 Task: In the  document bpa.doc ,insert the clipart between heading and points ' search for pyramid ' and adjust the shape height to  '2.7''
Action: Mouse moved to (92, 21)
Screenshot: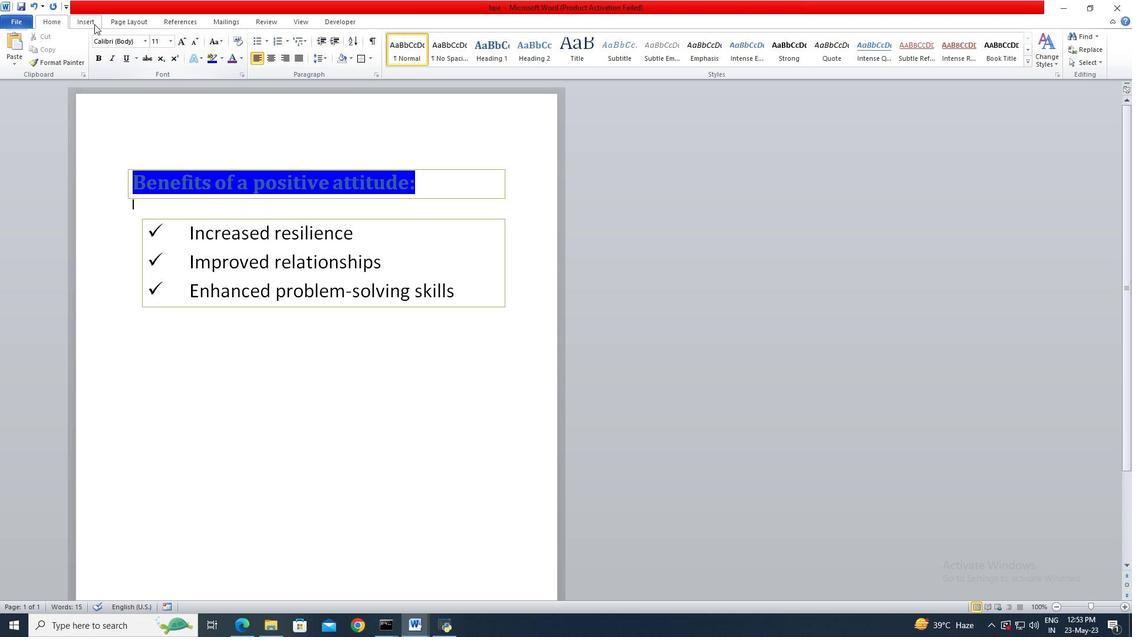 
Action: Mouse pressed left at (92, 21)
Screenshot: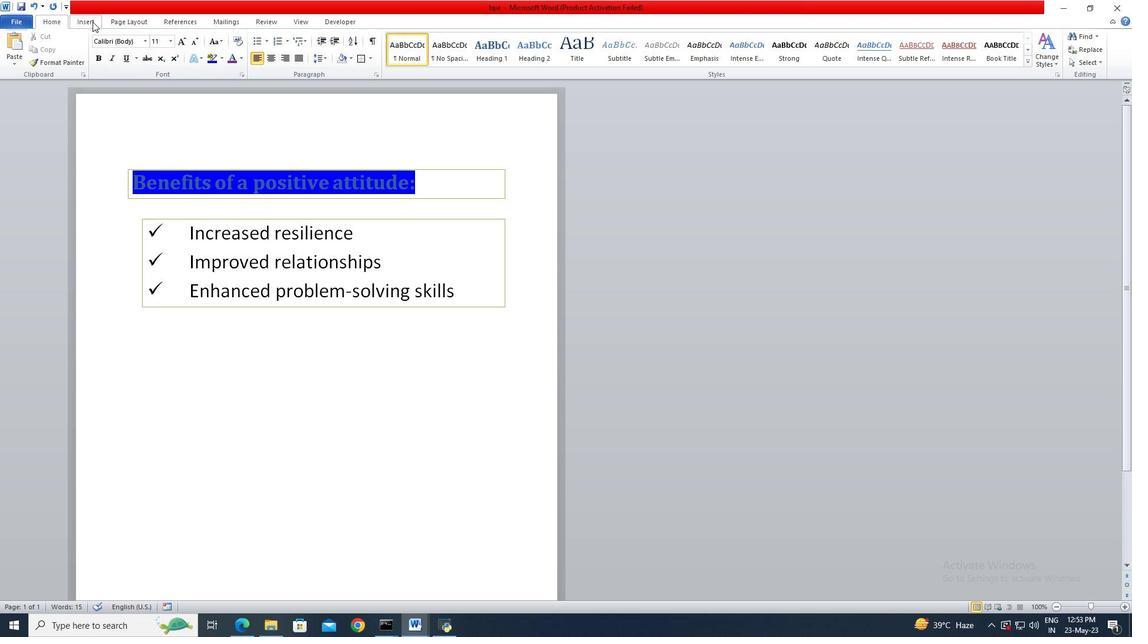 
Action: Mouse moved to (143, 57)
Screenshot: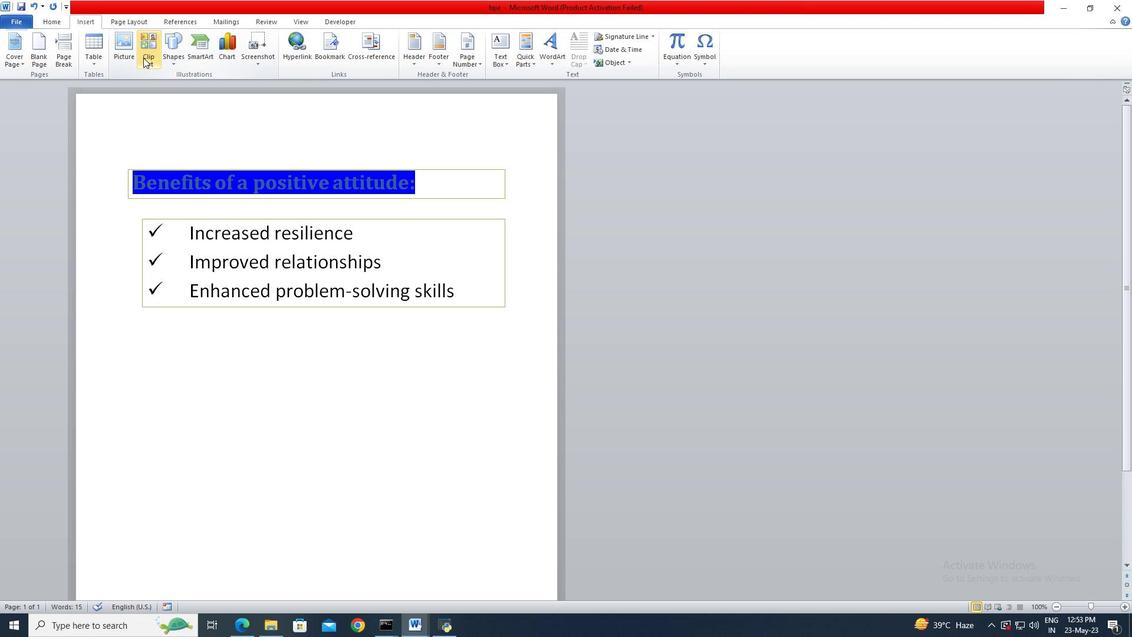 
Action: Mouse pressed left at (143, 57)
Screenshot: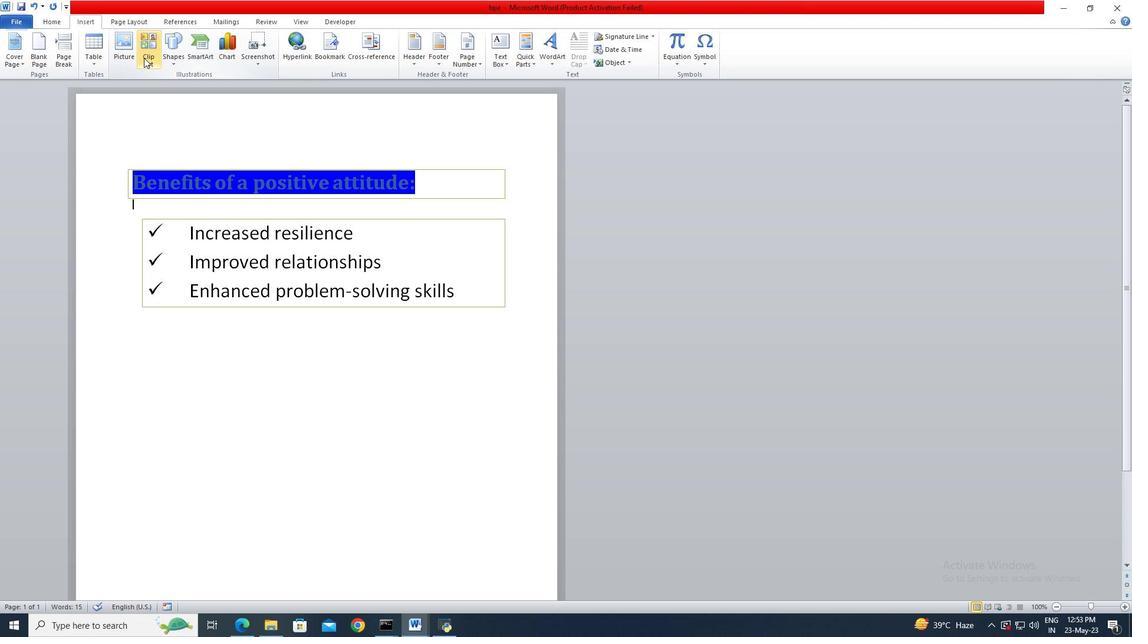 
Action: Mouse moved to (1011, 114)
Screenshot: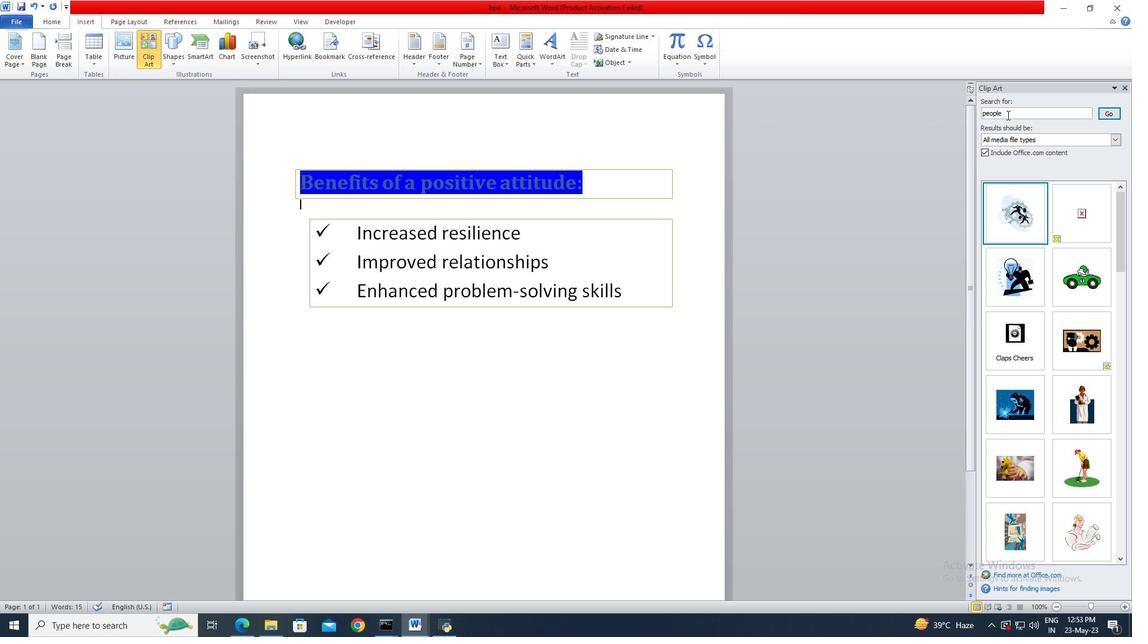 
Action: Mouse pressed left at (1011, 114)
Screenshot: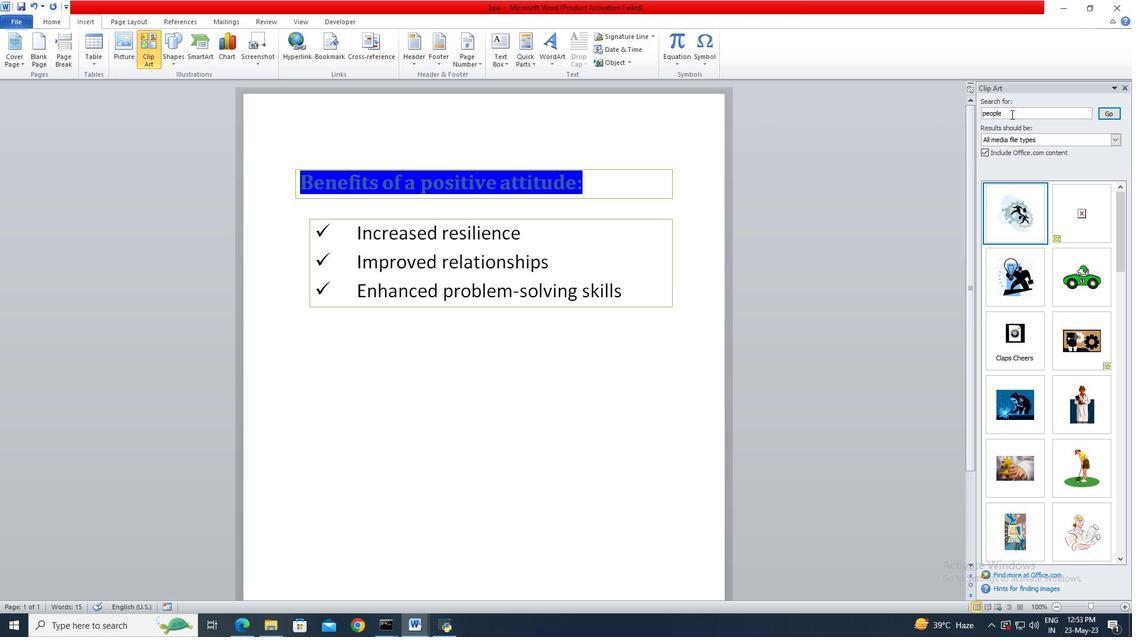 
Action: Key pressed ctrl+A<Key.delete>pyramid<Key.enter>
Screenshot: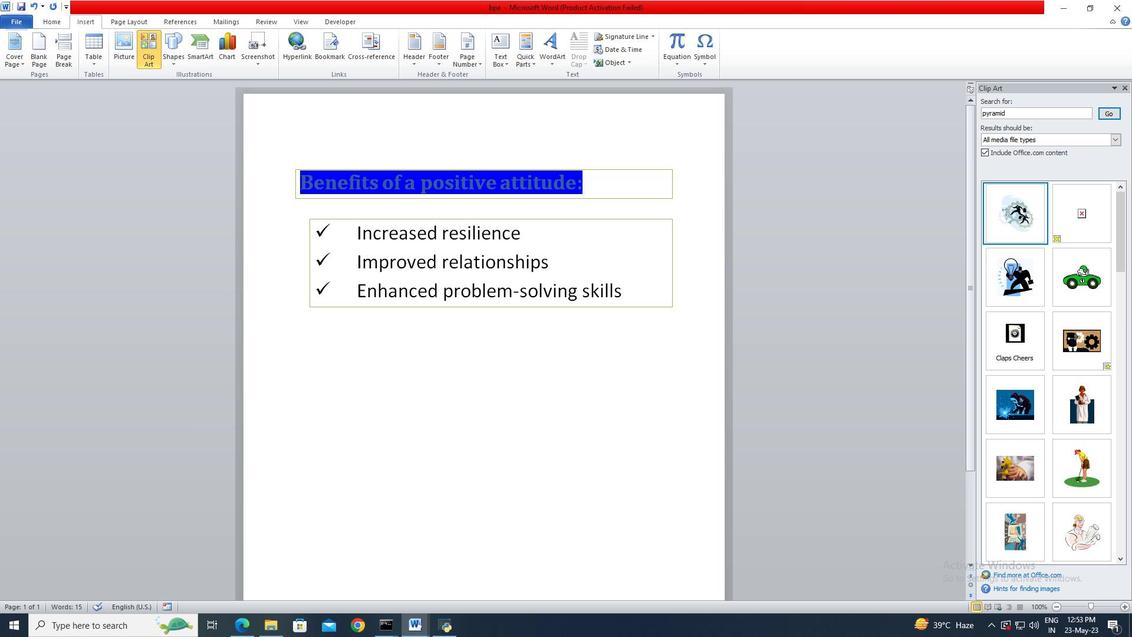 
Action: Mouse moved to (1026, 228)
Screenshot: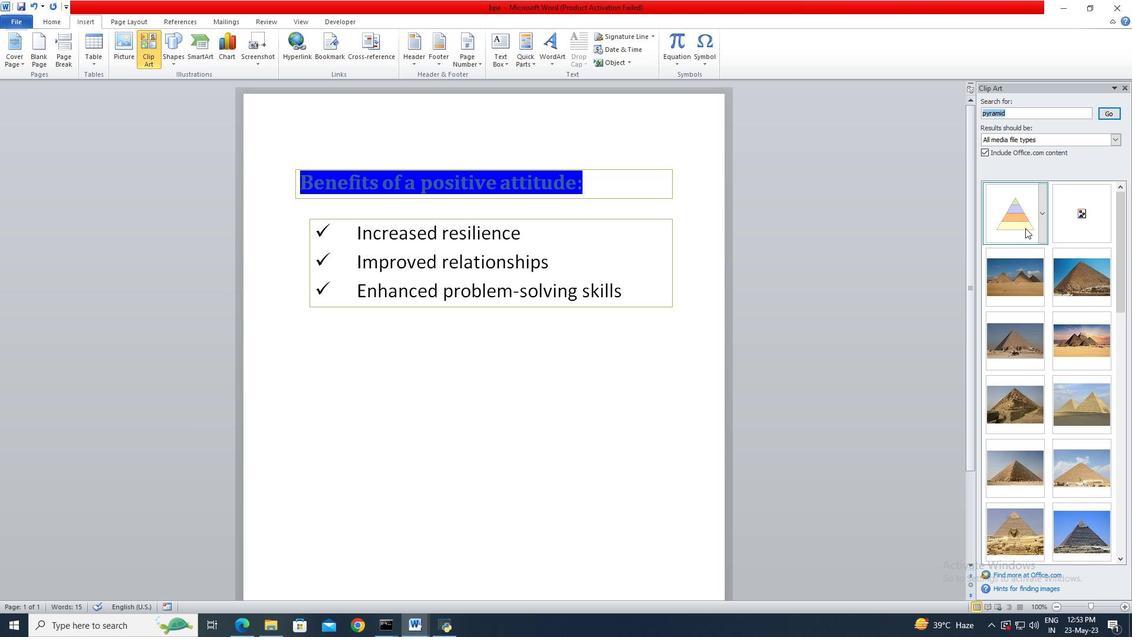 
Action: Mouse pressed left at (1026, 228)
Screenshot: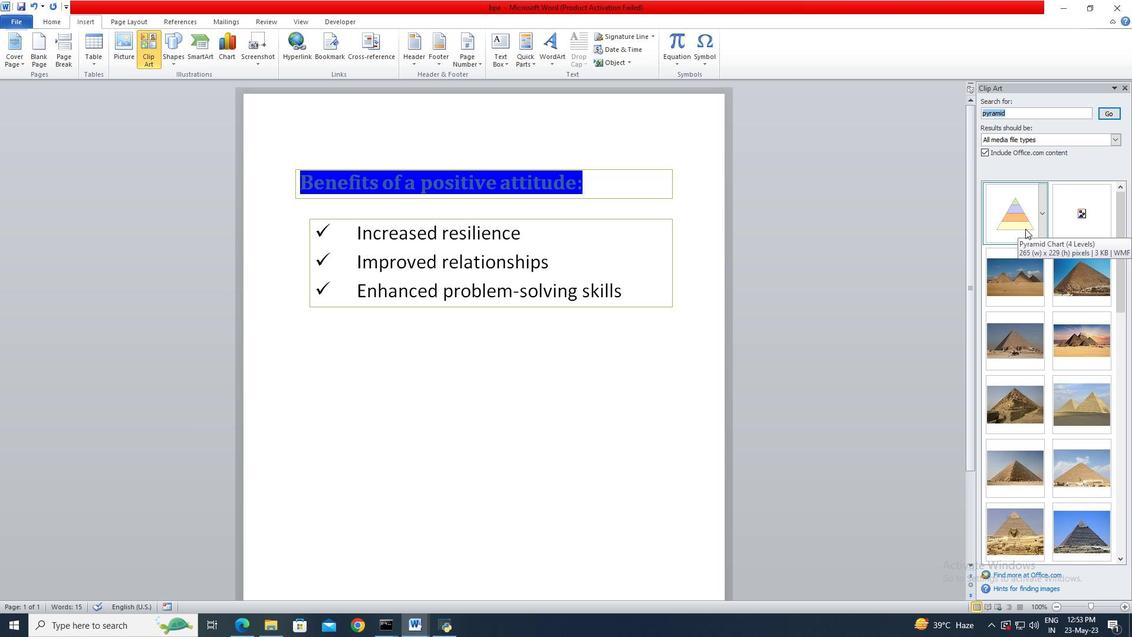 
Action: Mouse moved to (571, 335)
Screenshot: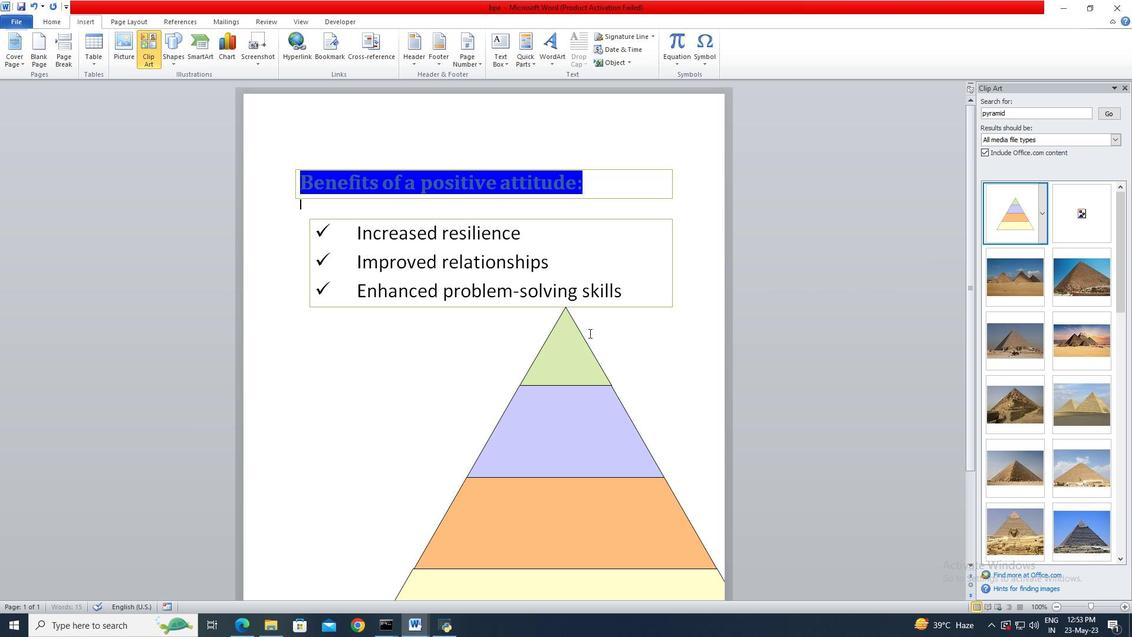
Action: Mouse pressed left at (571, 335)
Screenshot: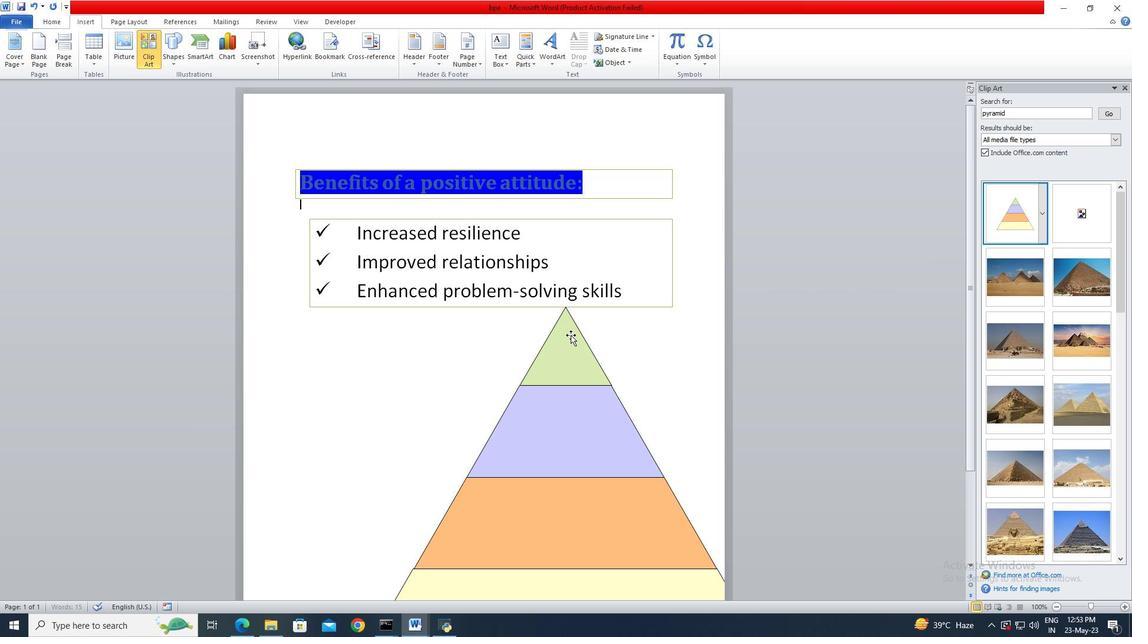 
Action: Mouse moved to (394, 21)
Screenshot: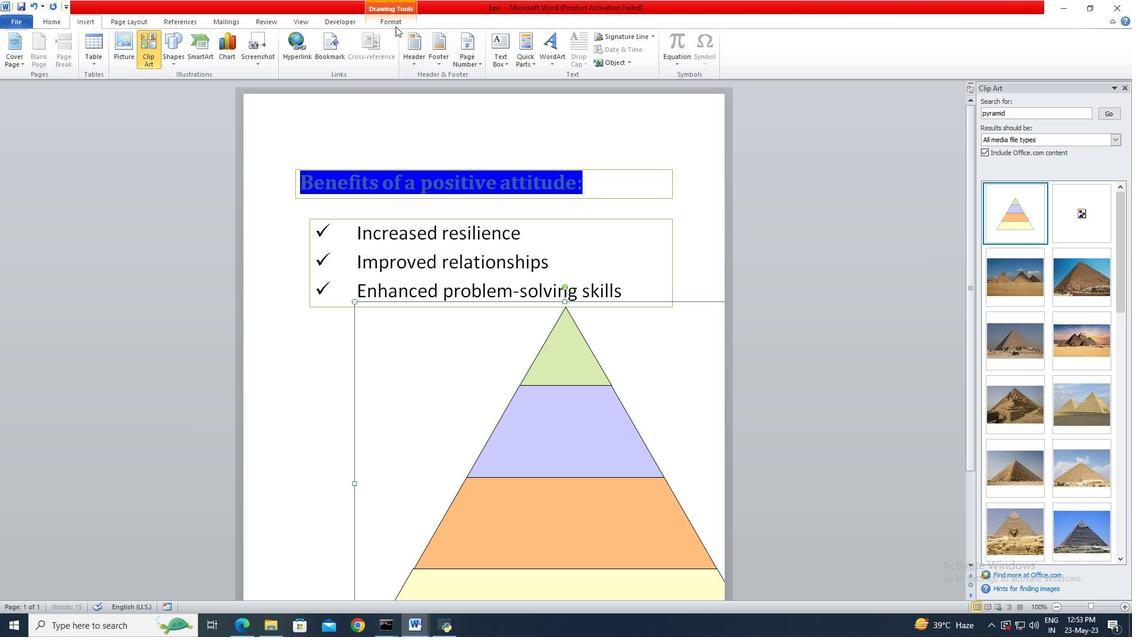 
Action: Mouse pressed left at (394, 21)
Screenshot: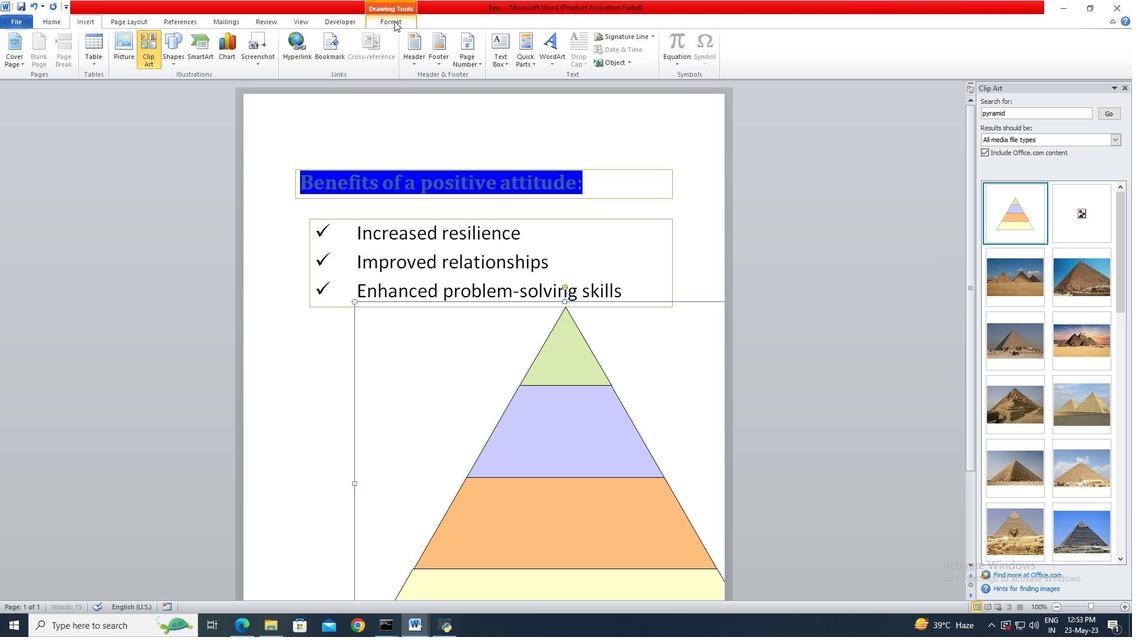 
Action: Mouse moved to (982, 43)
Screenshot: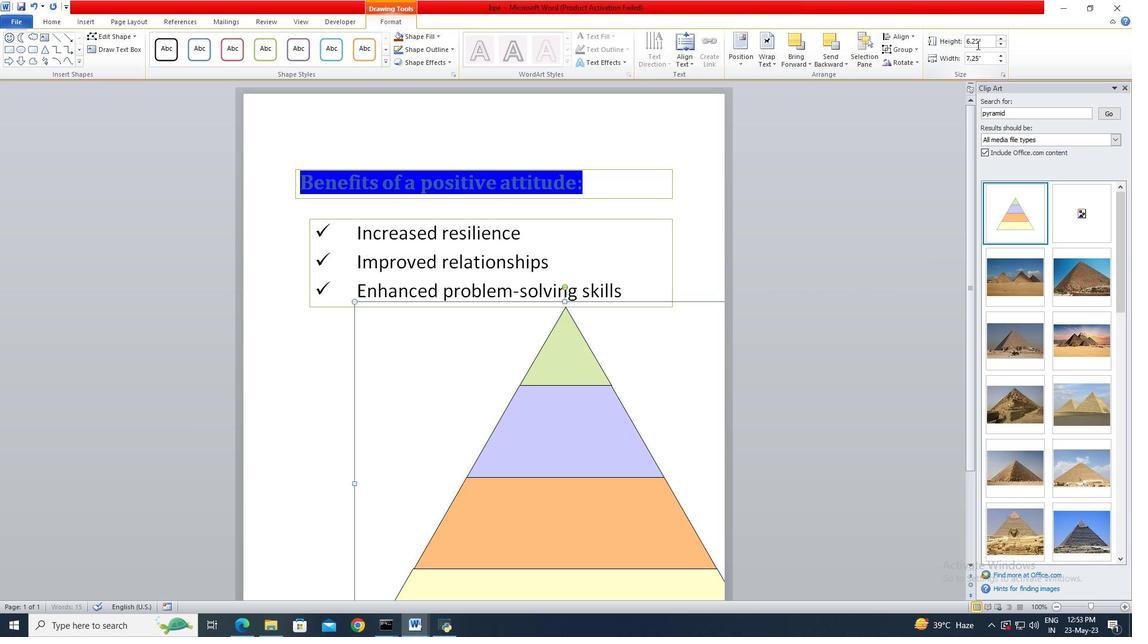 
Action: Mouse pressed left at (982, 43)
Screenshot: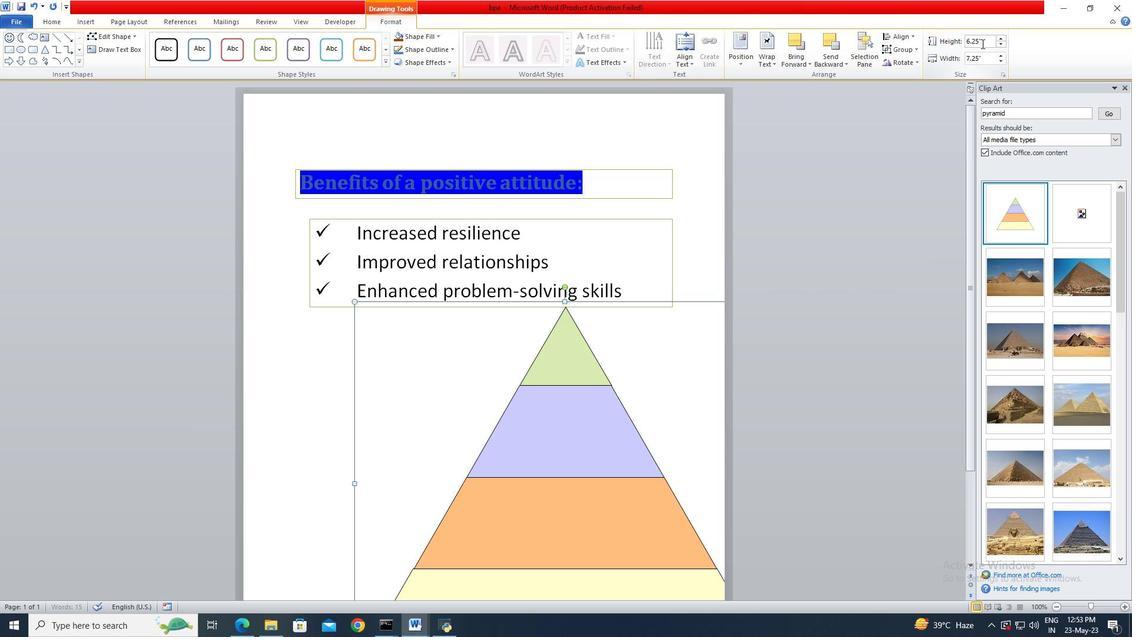 
Action: Key pressed 2.7<Key.enter>
Screenshot: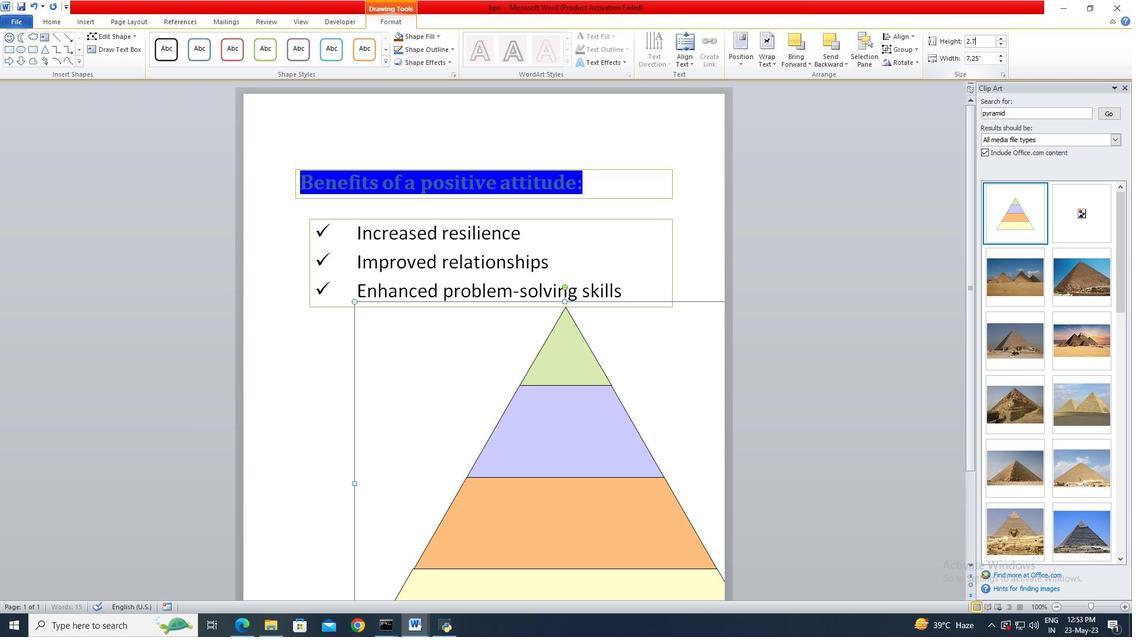 
Action: Mouse moved to (982, 43)
Screenshot: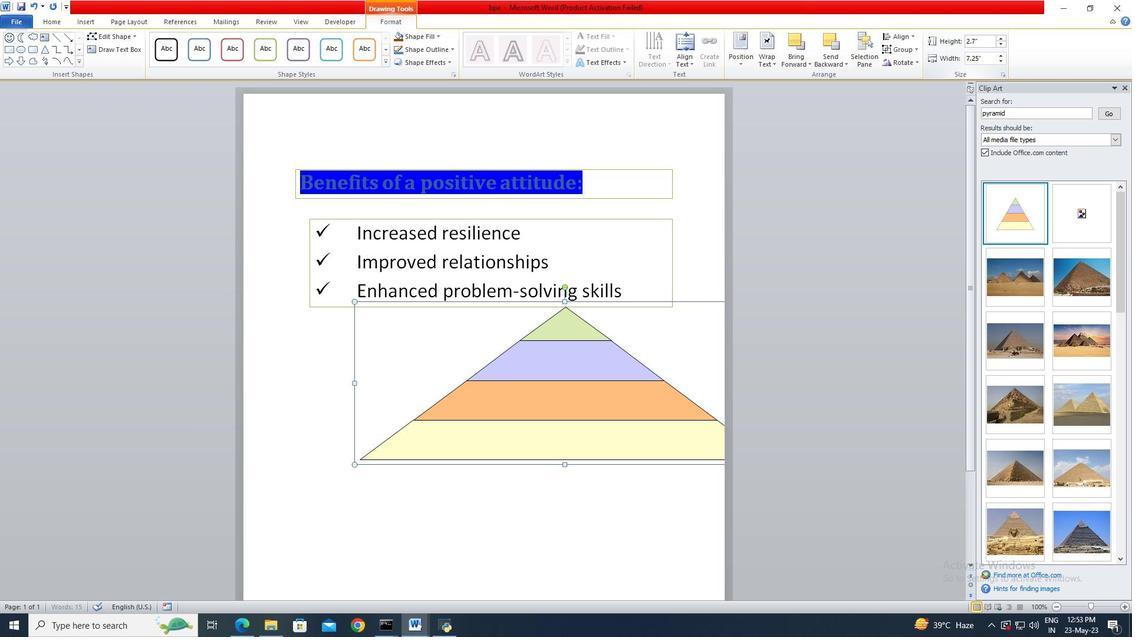 
